 Task: Edit the name input to name.
Action: Mouse moved to (532, 315)
Screenshot: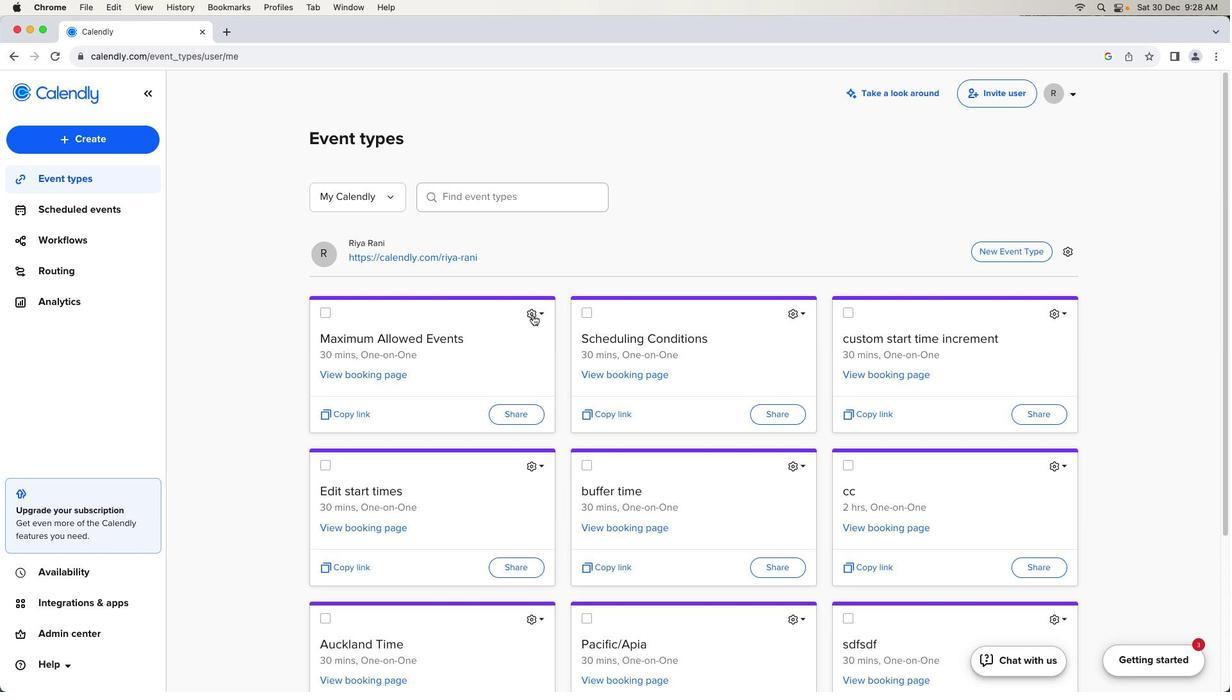 
Action: Mouse pressed left at (532, 315)
Screenshot: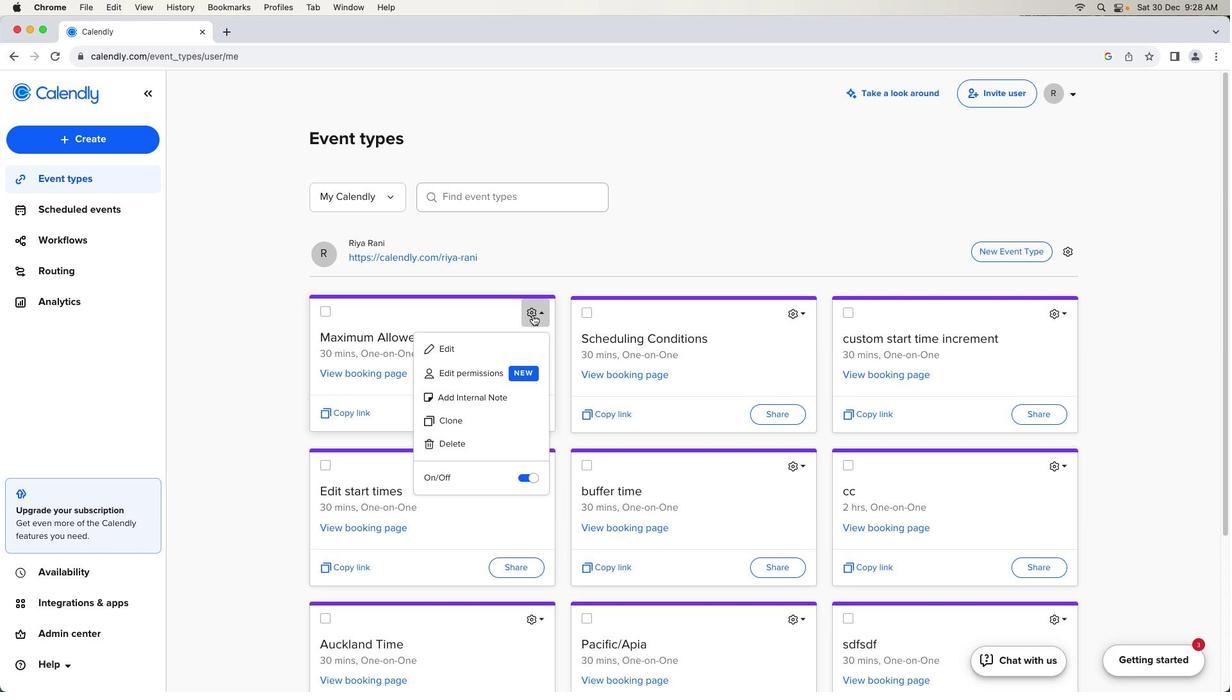 
Action: Mouse pressed left at (532, 315)
Screenshot: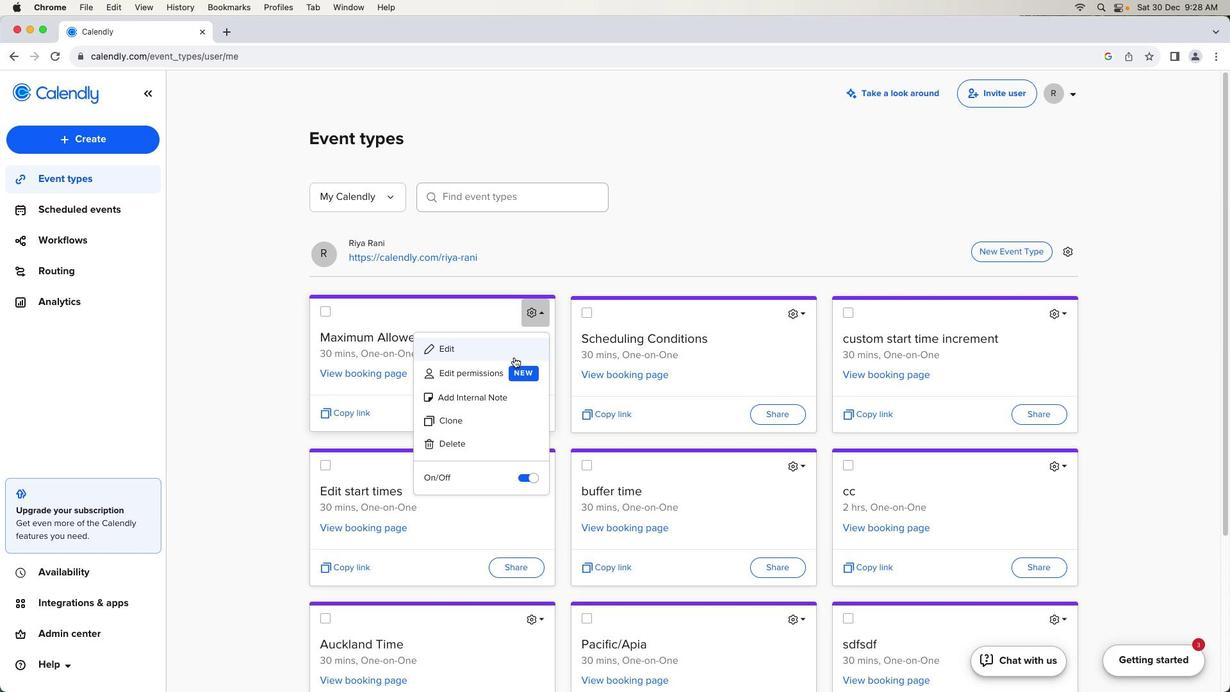 
Action: Mouse moved to (515, 353)
Screenshot: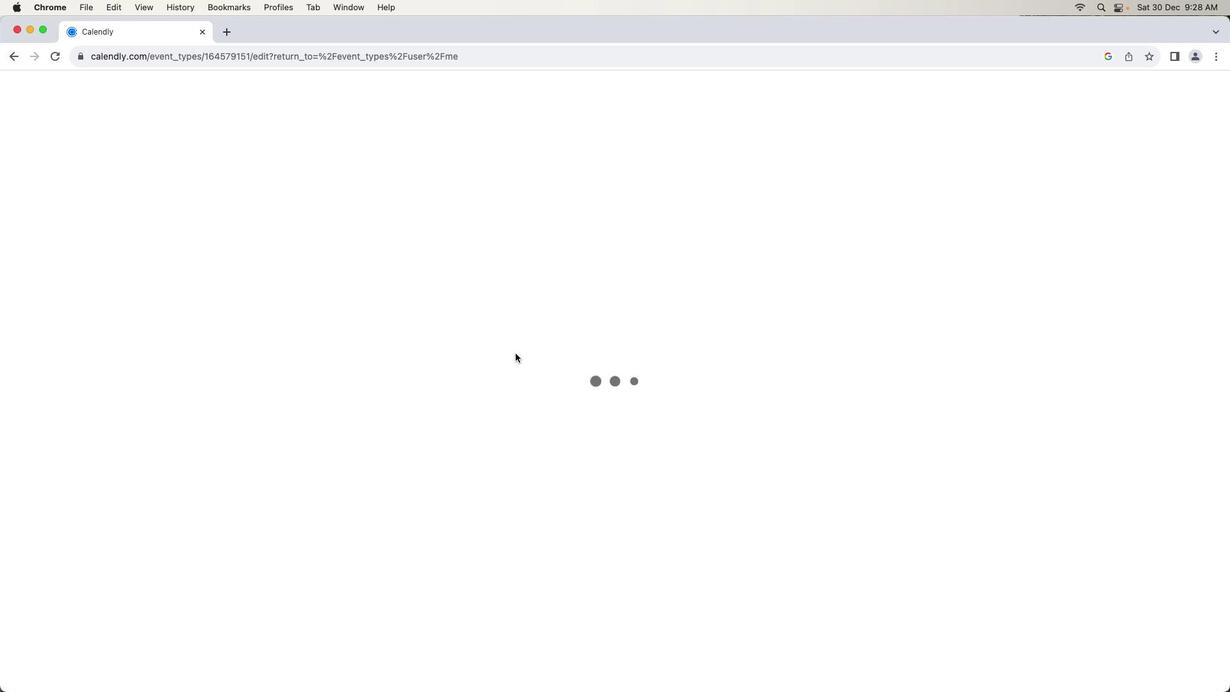
Action: Mouse pressed left at (515, 353)
Screenshot: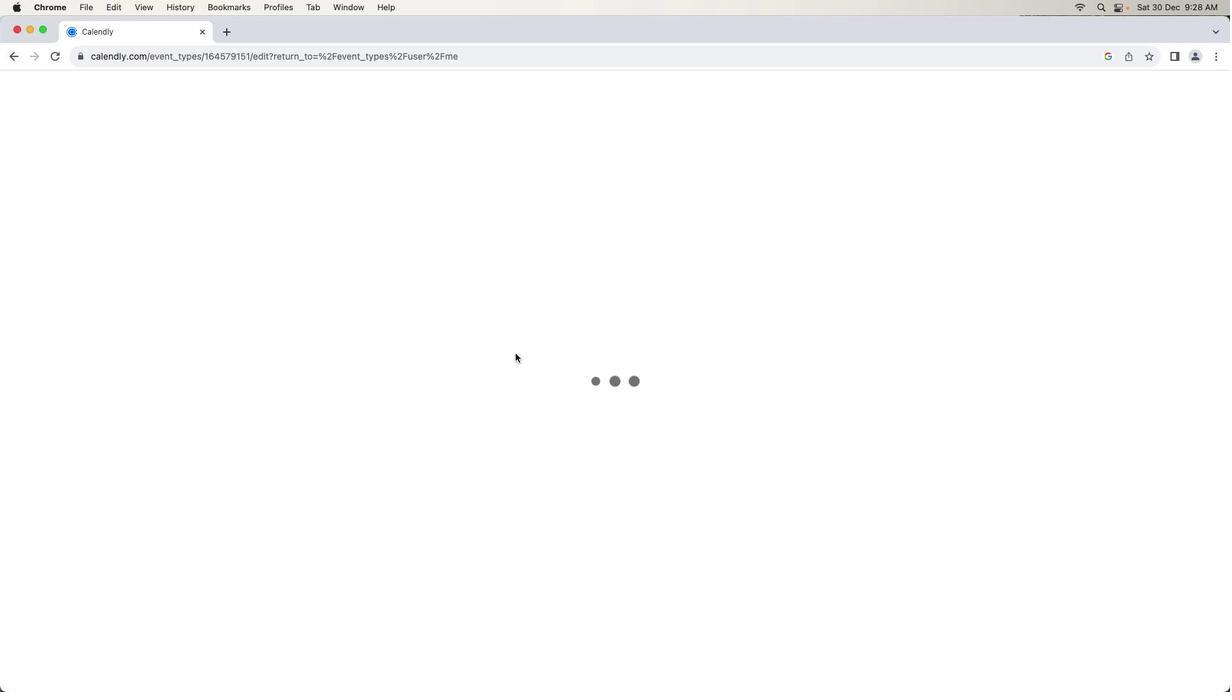 
Action: Mouse moved to (247, 490)
Screenshot: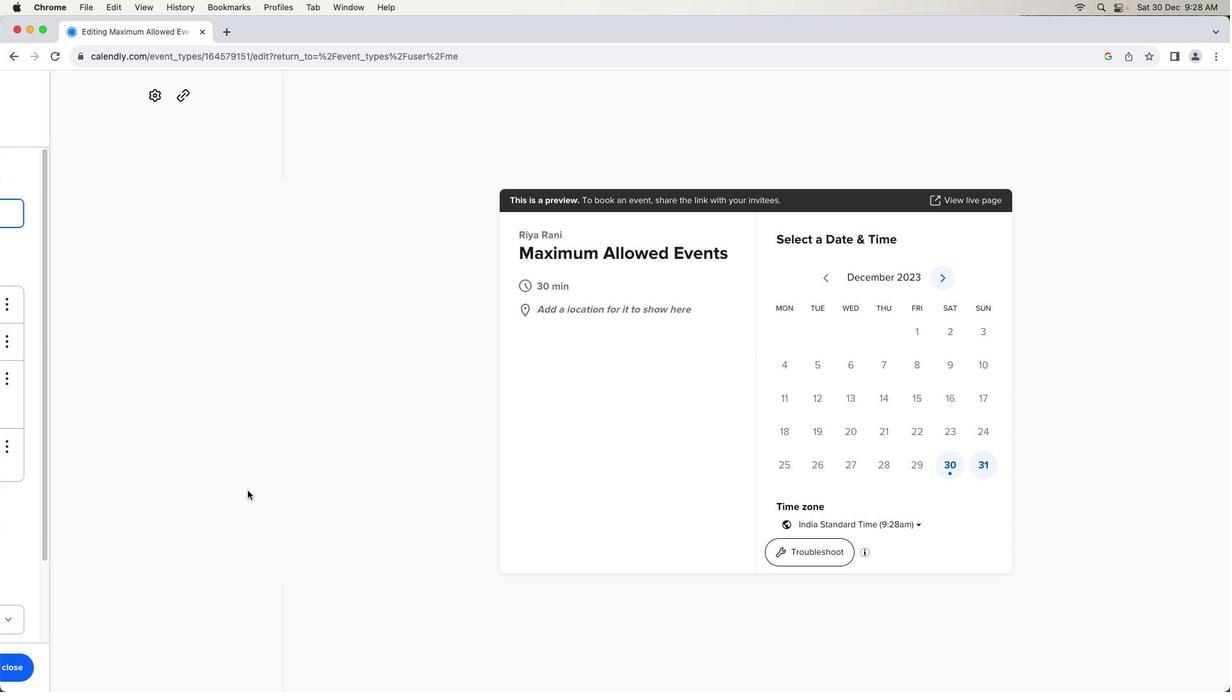 
Action: Mouse pressed left at (247, 490)
Screenshot: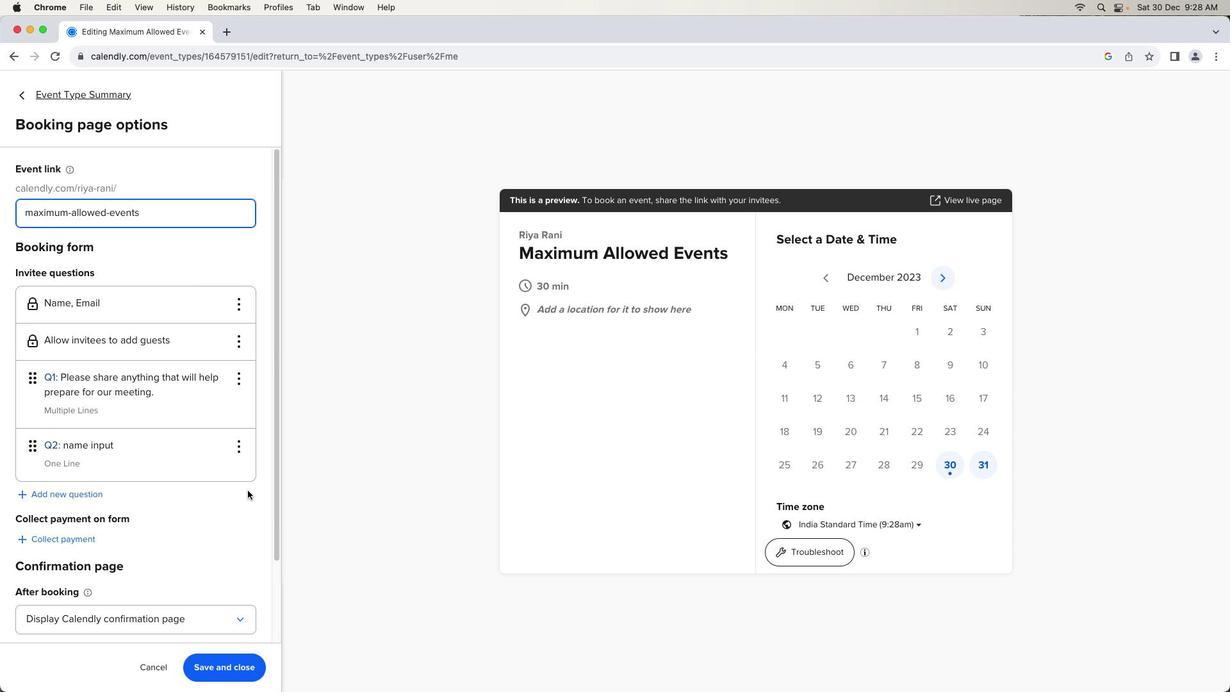 
Action: Mouse moved to (237, 443)
Screenshot: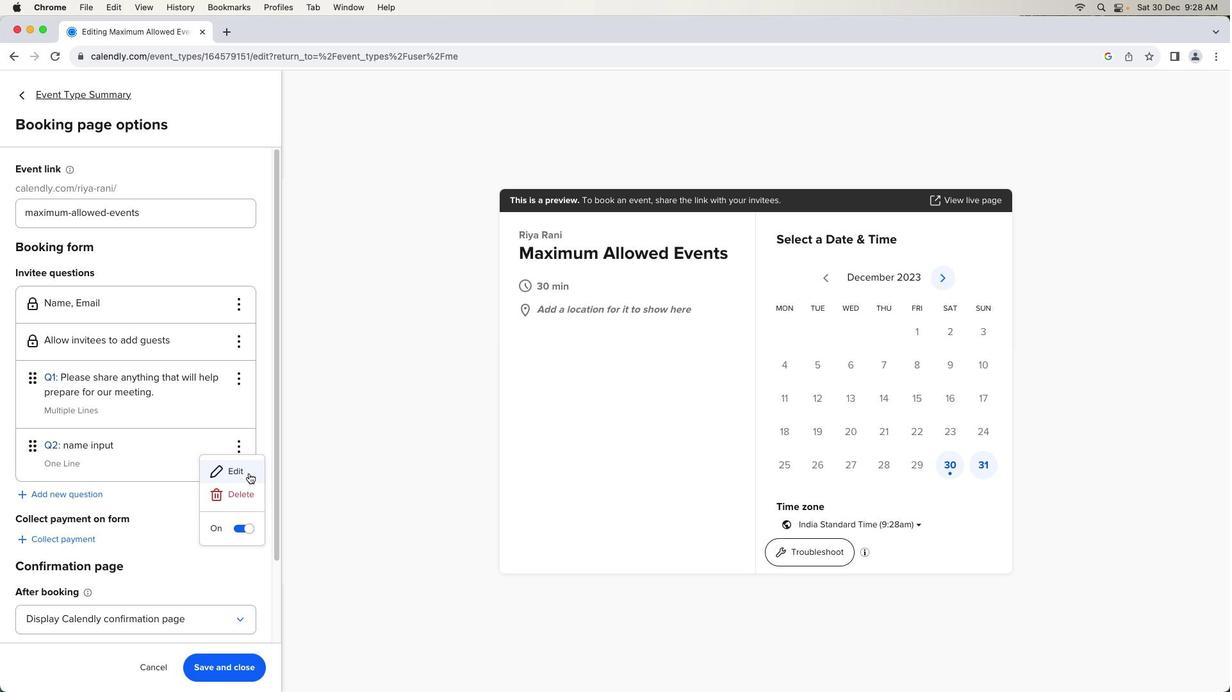 
Action: Mouse pressed left at (237, 443)
Screenshot: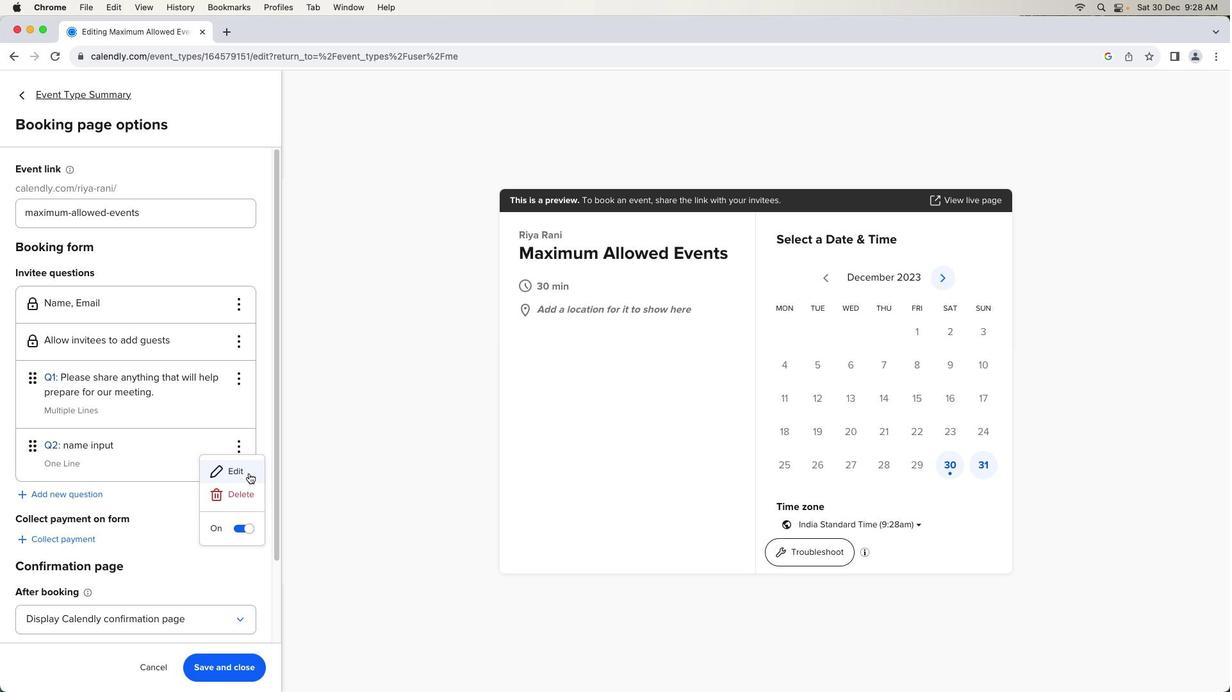 
Action: Mouse moved to (248, 473)
Screenshot: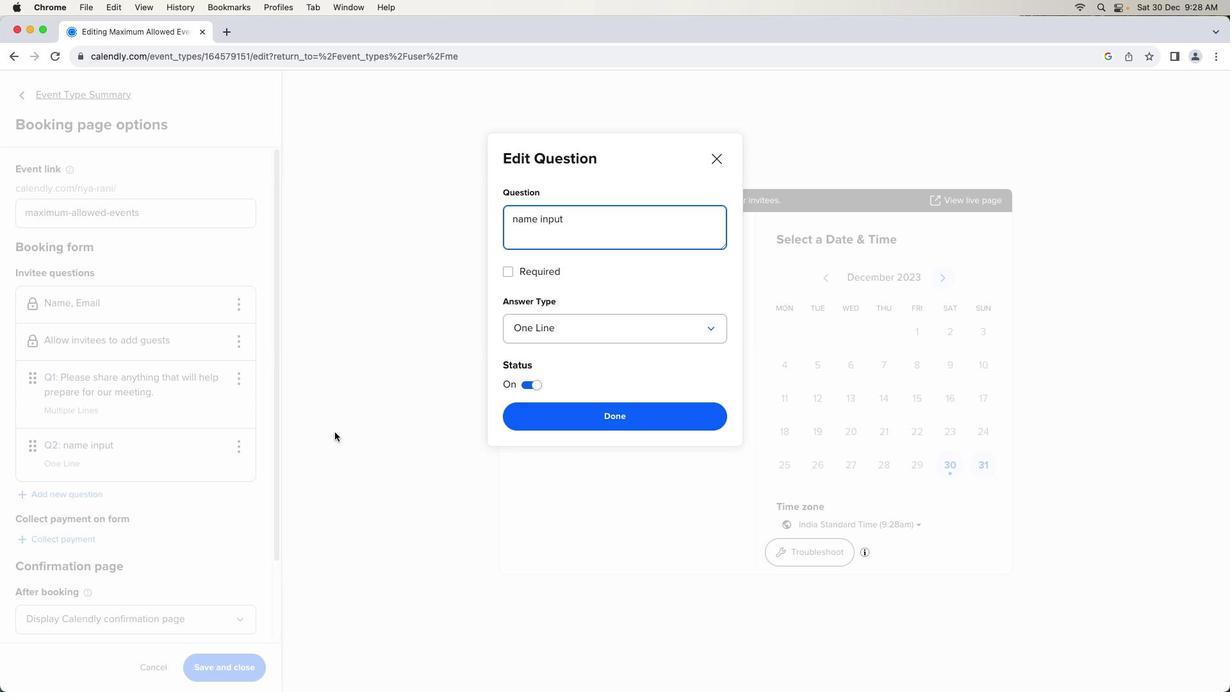 
Action: Mouse pressed left at (248, 473)
Screenshot: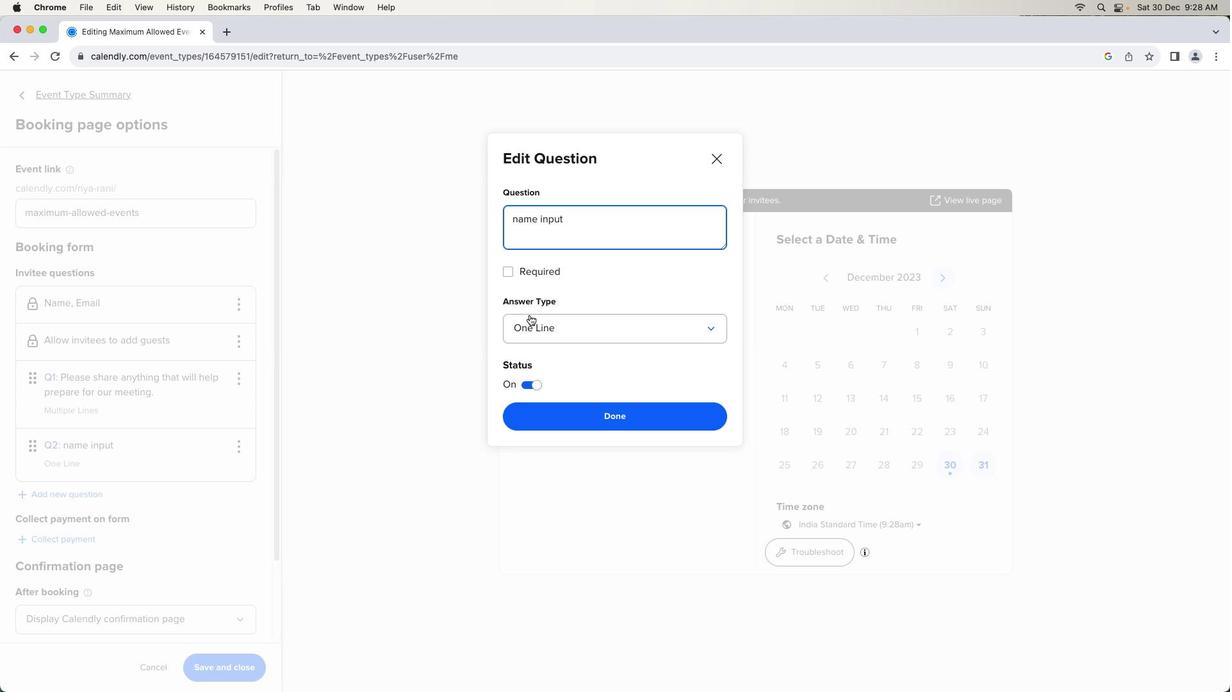 
Action: Mouse moved to (592, 223)
Screenshot: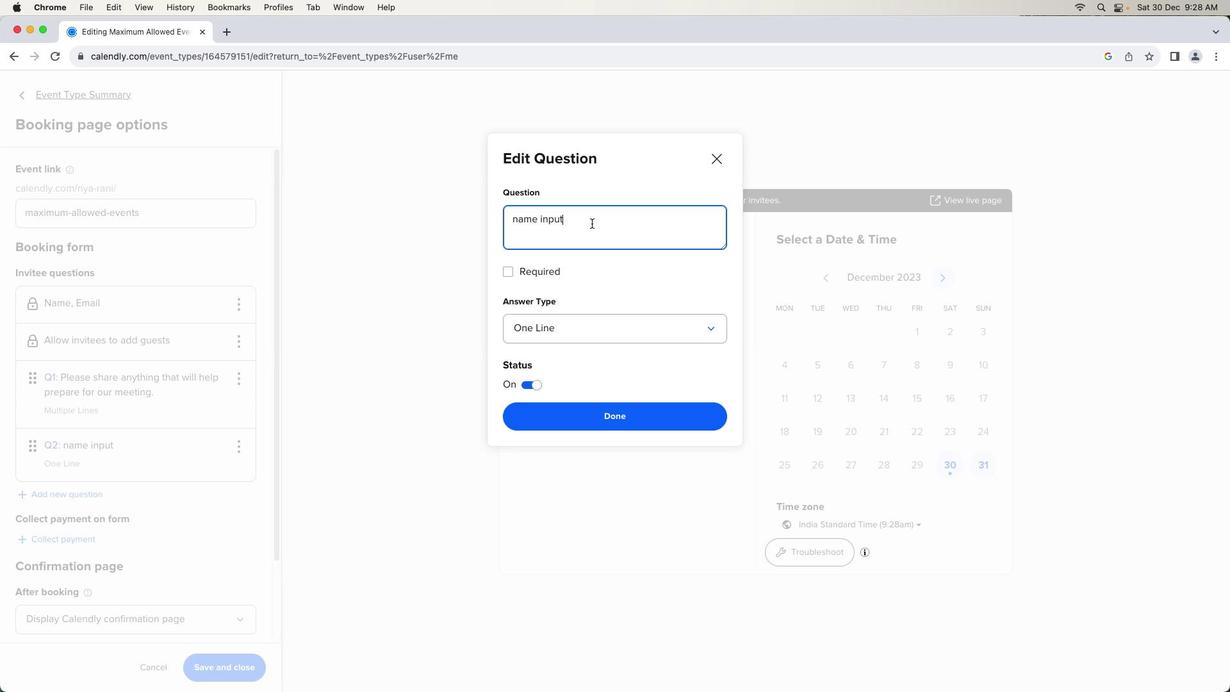 
Action: Mouse pressed left at (592, 223)
Screenshot: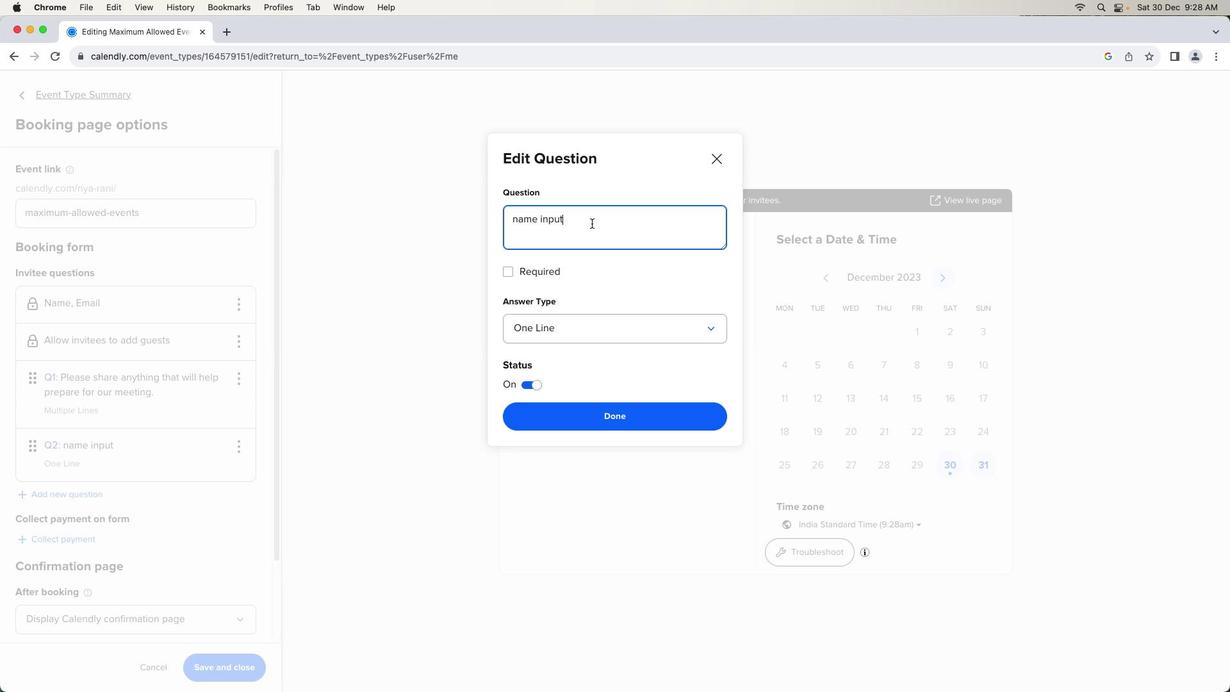 
Action: Key pressed Key.enterKey.enter
Screenshot: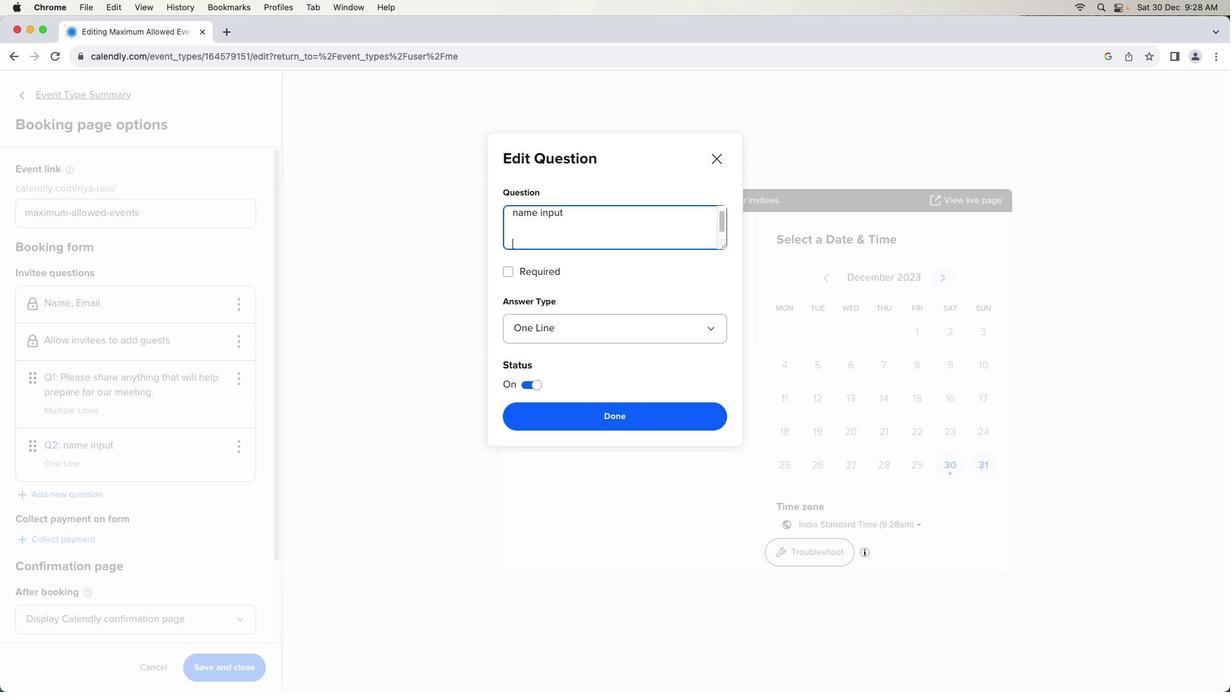 
Action: Mouse moved to (585, 217)
Screenshot: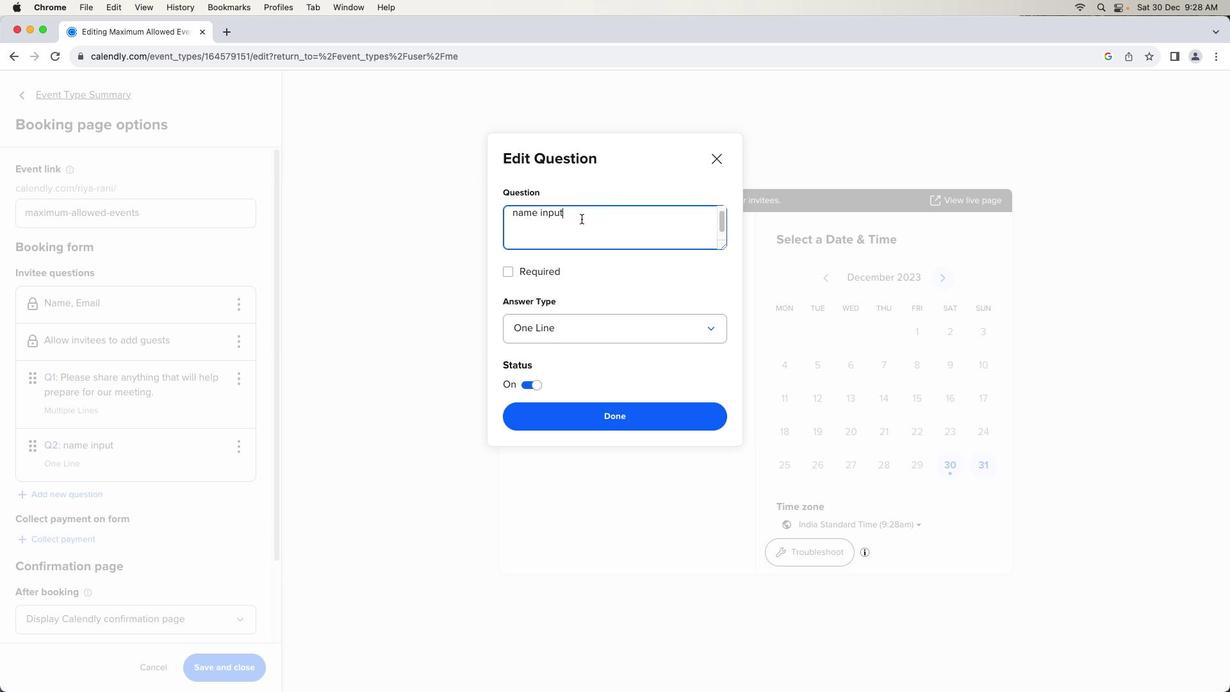
Action: Mouse pressed left at (585, 217)
Screenshot: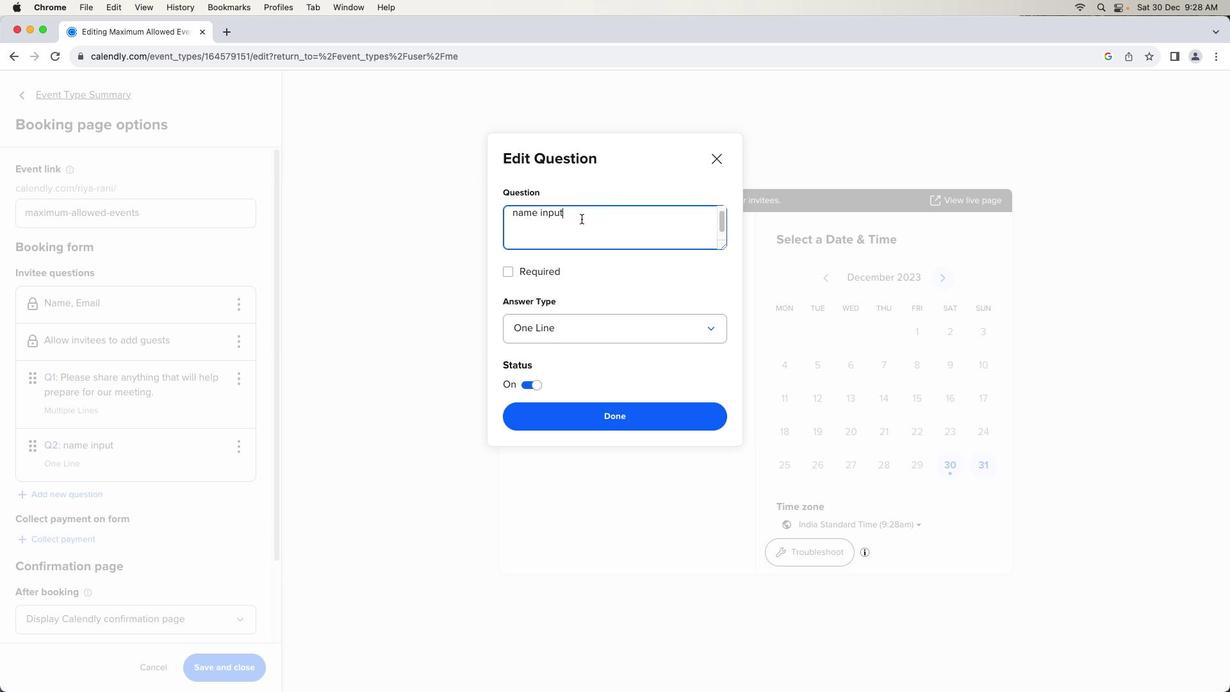 
Action: Mouse moved to (581, 218)
Screenshot: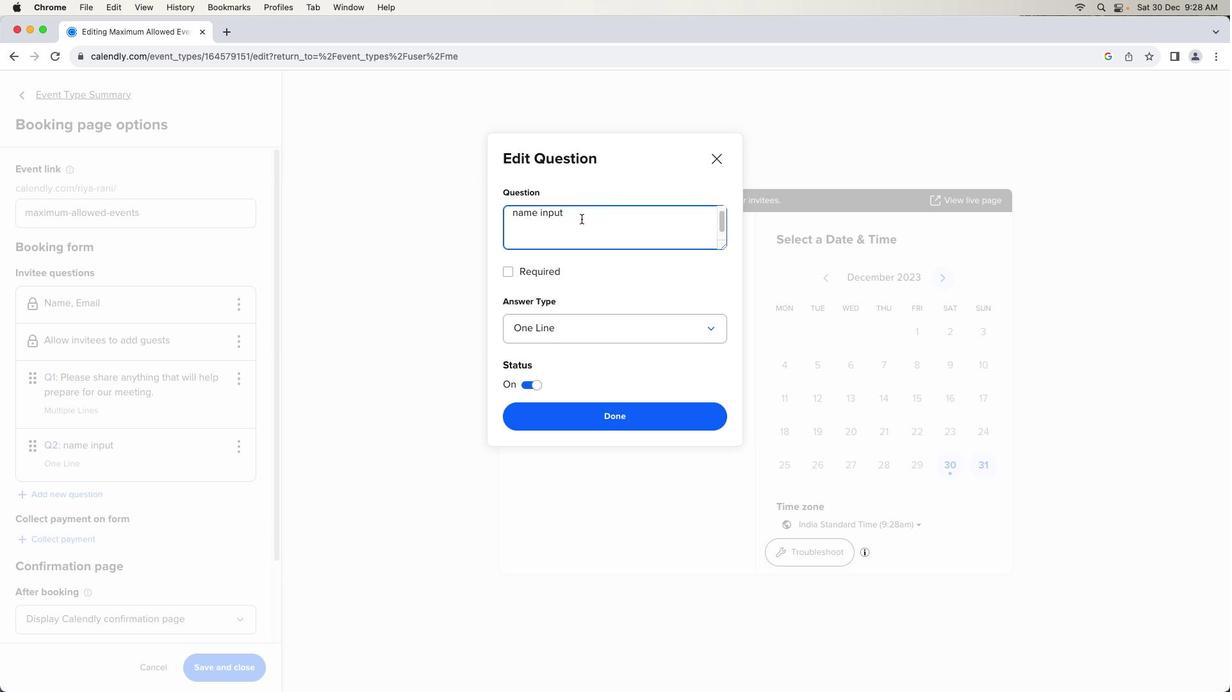 
Action: Key pressed Key.deleteKey.deleteKey.backspaceKey.backspaceKey.backspaceKey.backspaceKey.backspace
Screenshot: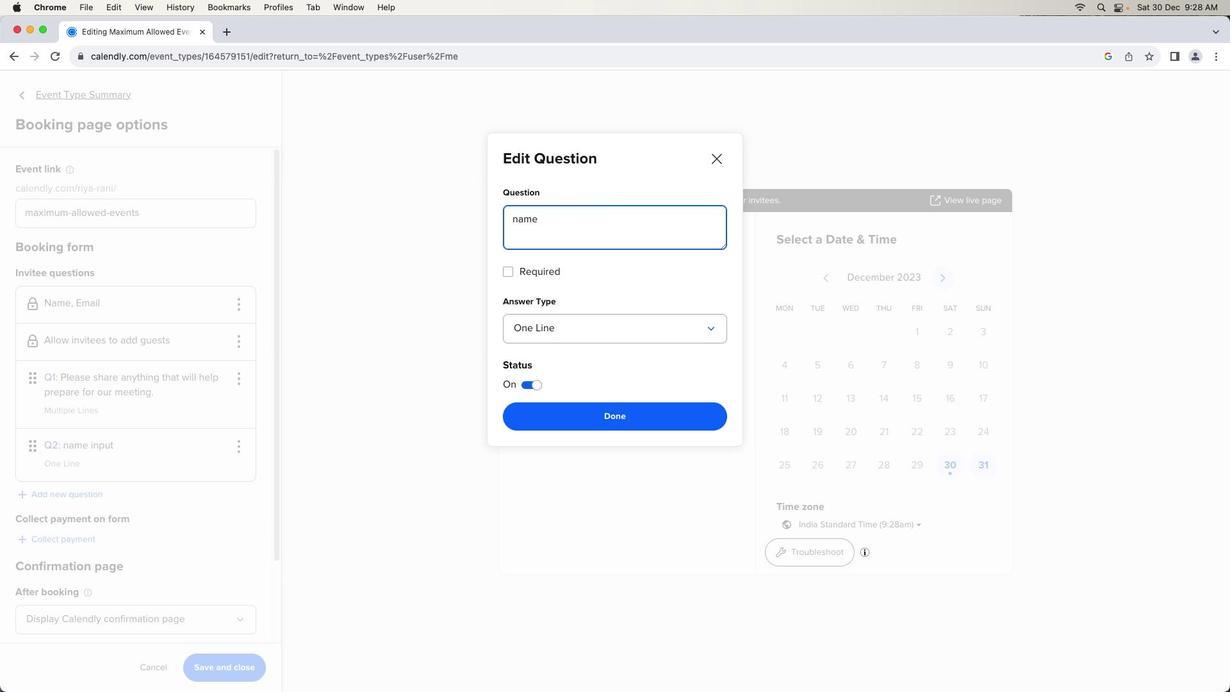 
Action: Mouse moved to (574, 212)
Screenshot: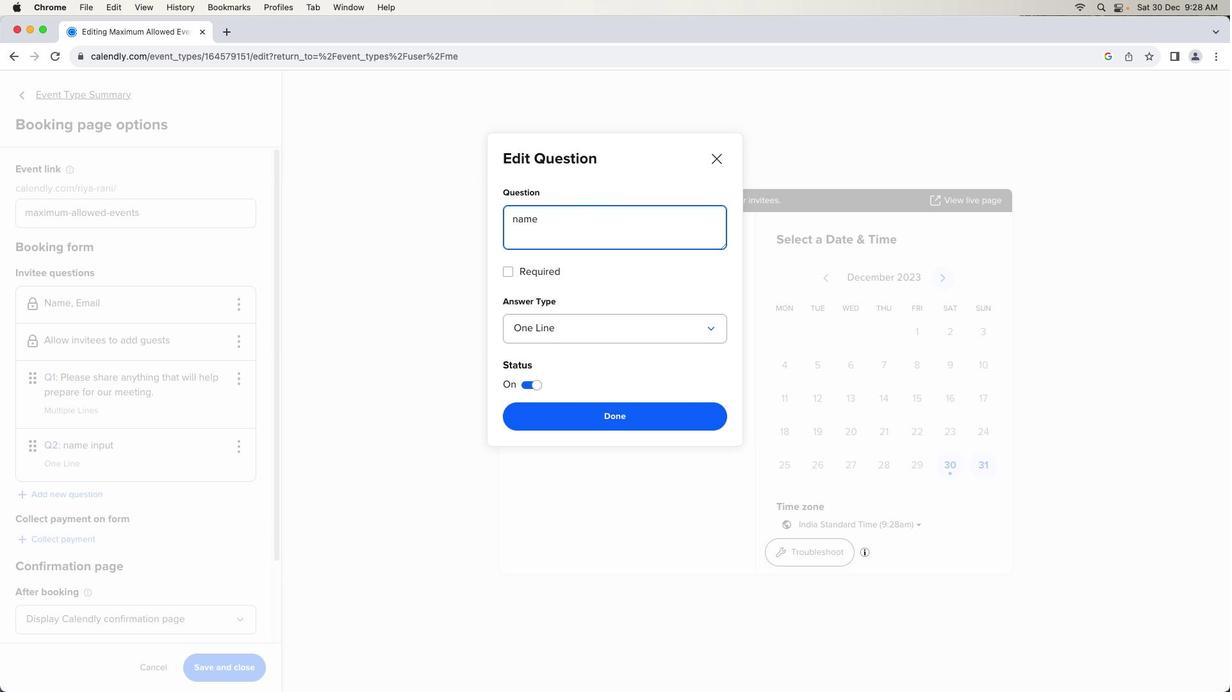 
Action: Mouse pressed left at (574, 212)
Screenshot: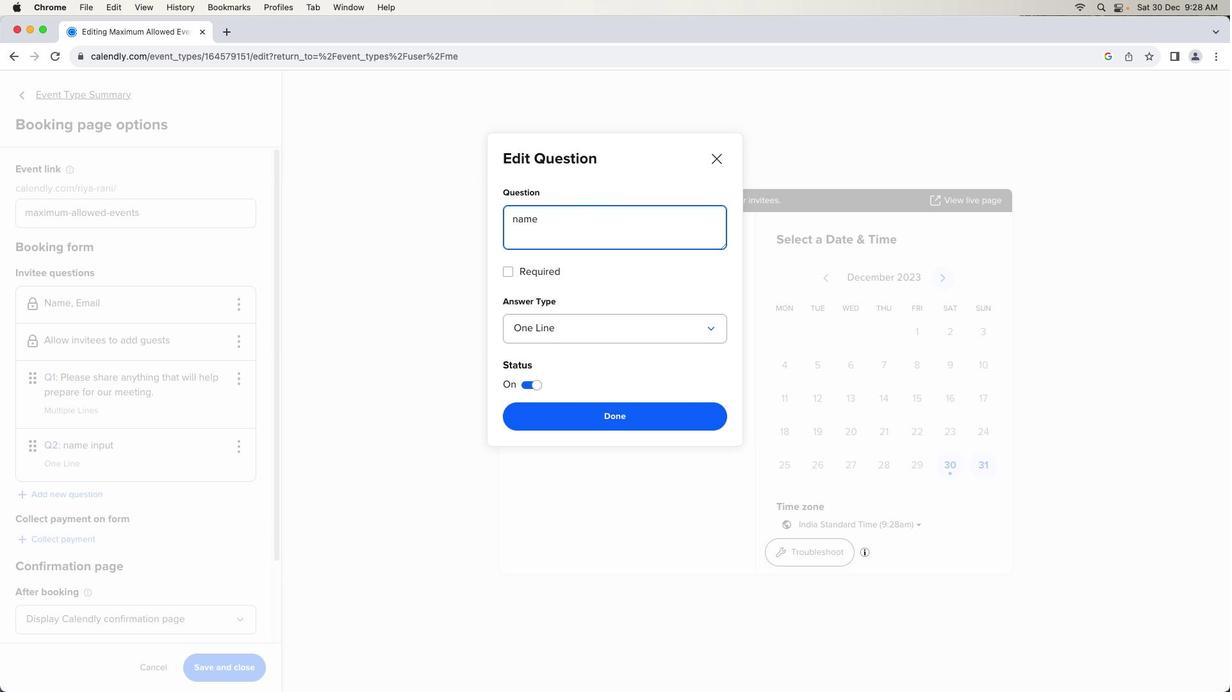 
Action: Mouse moved to (578, 221)
Screenshot: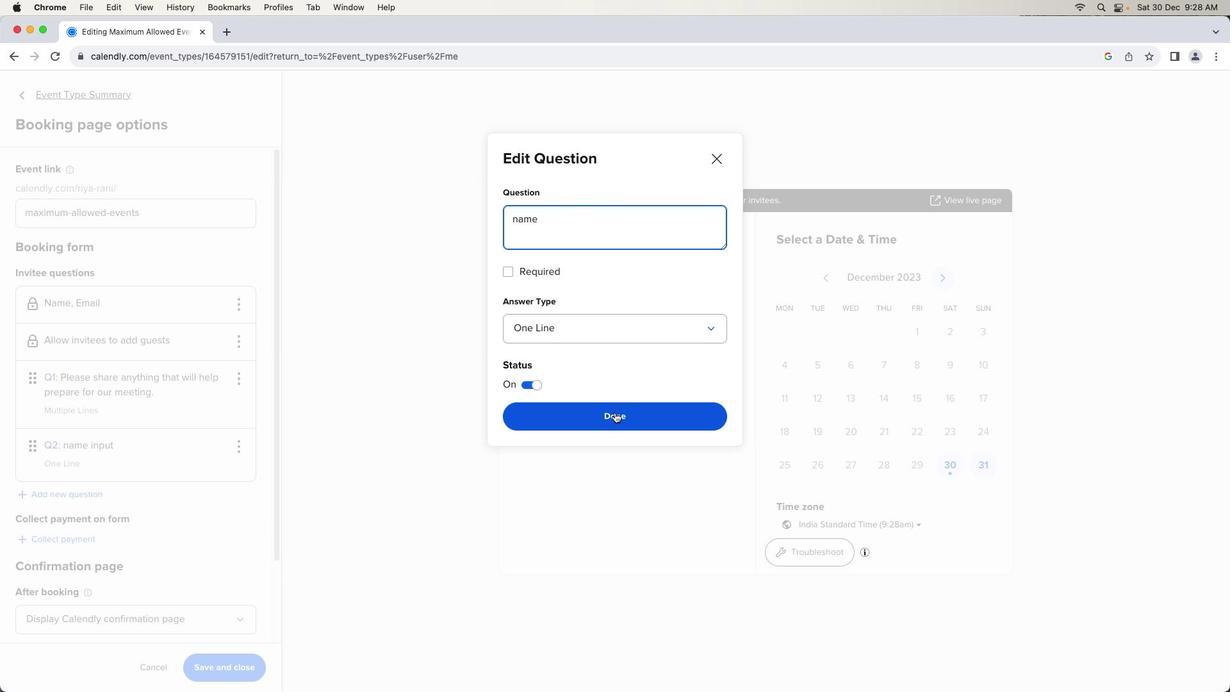
Action: Key pressed Key.backspace
Screenshot: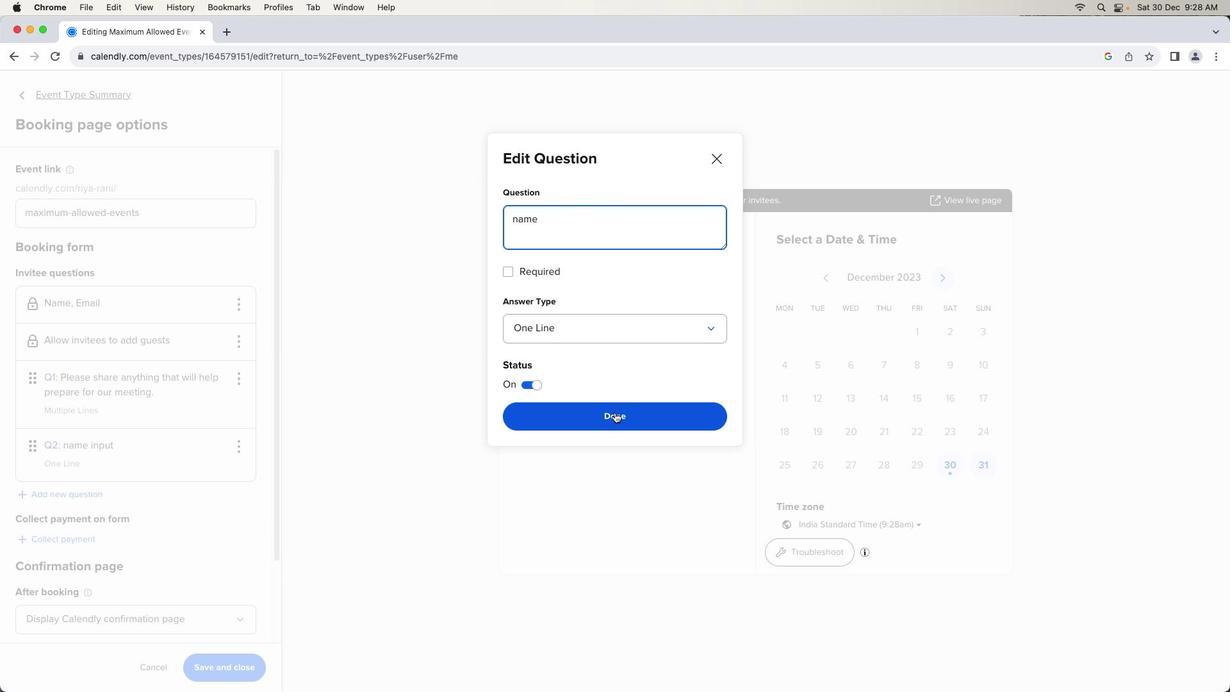 
Action: Mouse moved to (614, 412)
Screenshot: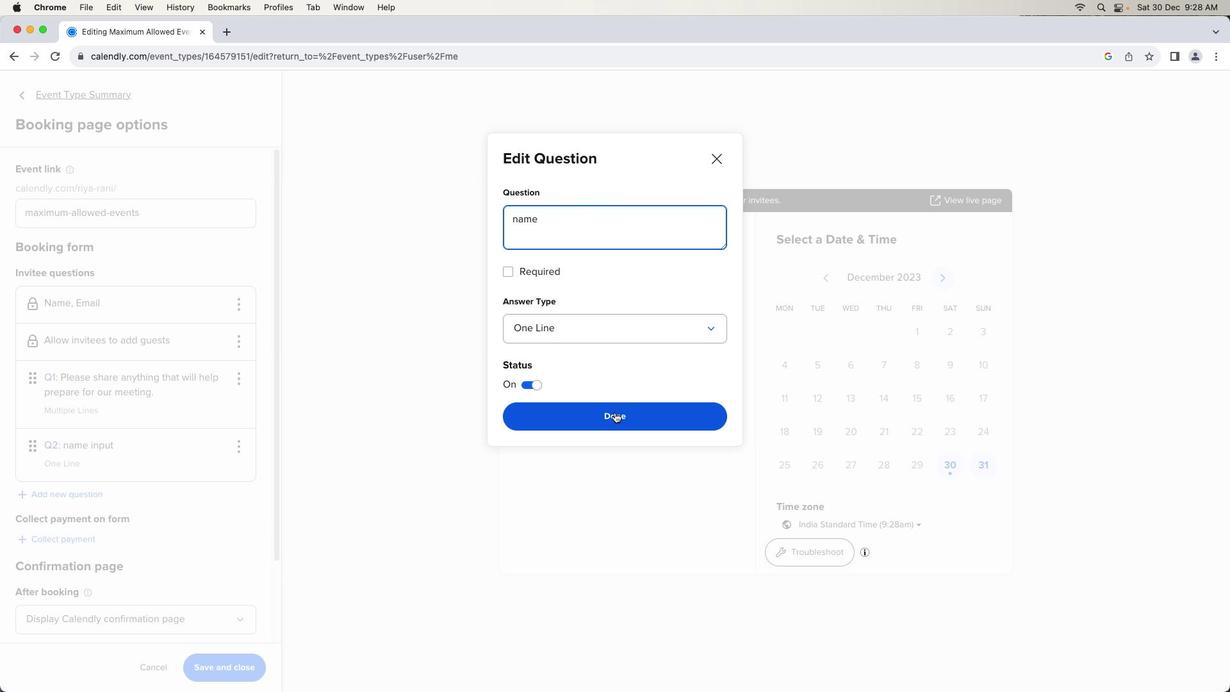 
Action: Mouse pressed left at (614, 412)
Screenshot: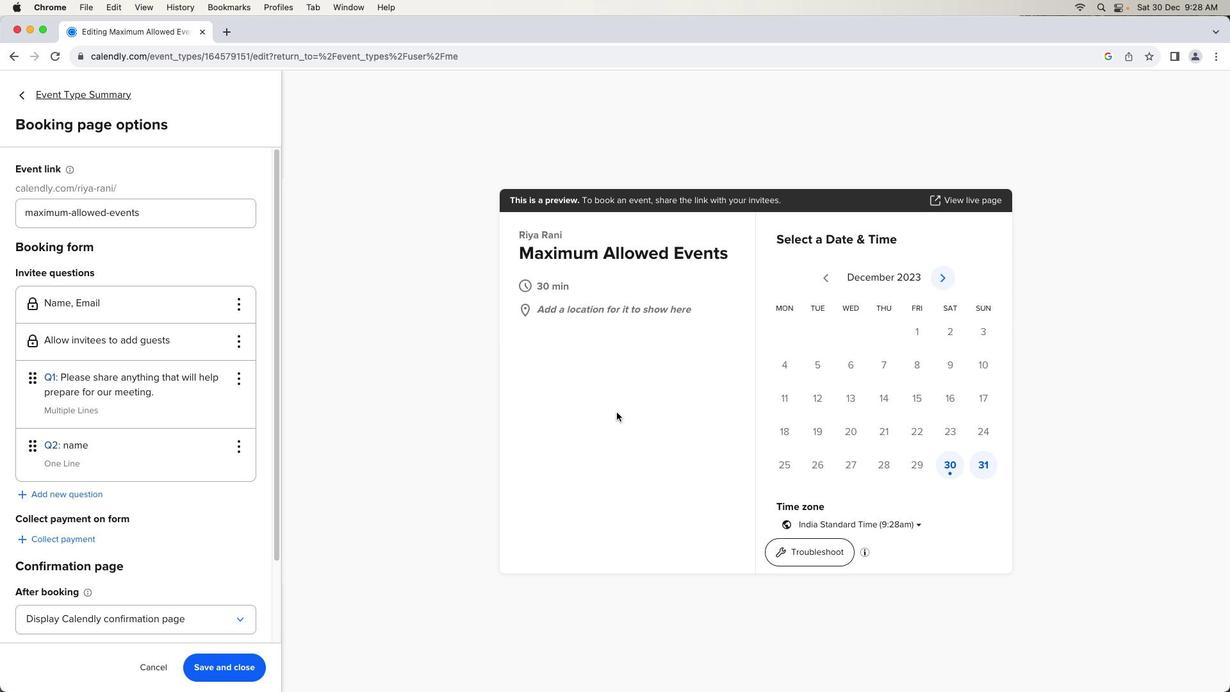 
Action: Mouse moved to (218, 669)
Screenshot: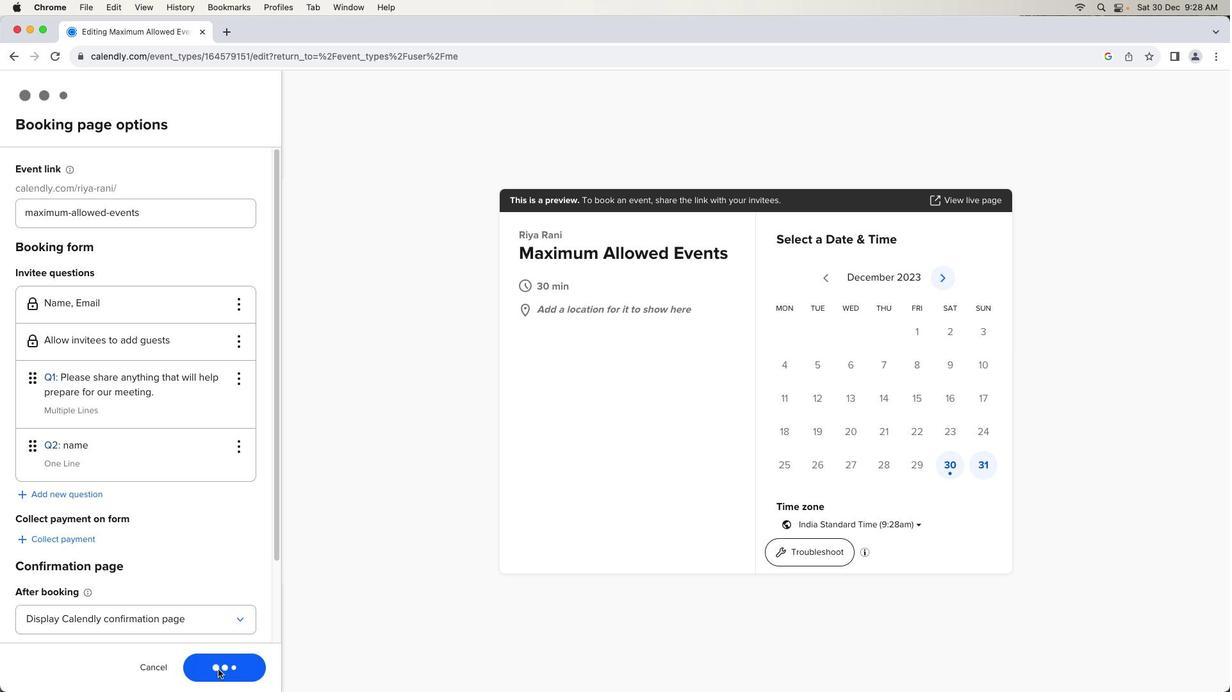 
Action: Mouse pressed left at (218, 669)
Screenshot: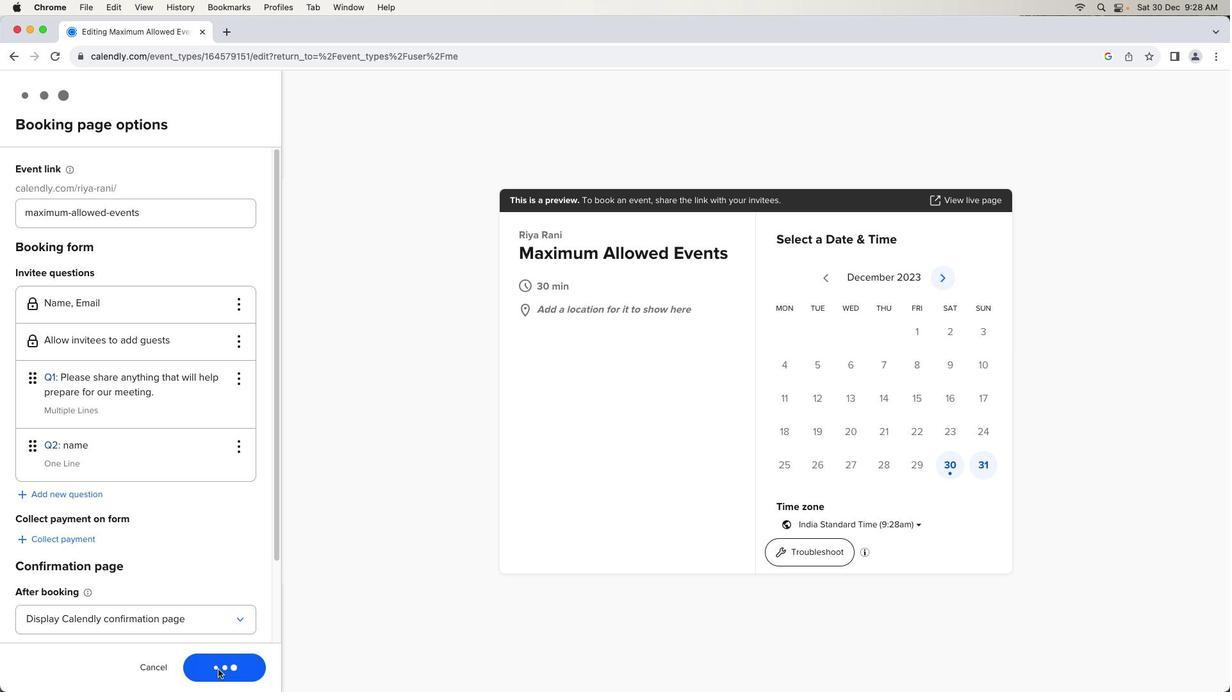
Action: Mouse moved to (348, 606)
Screenshot: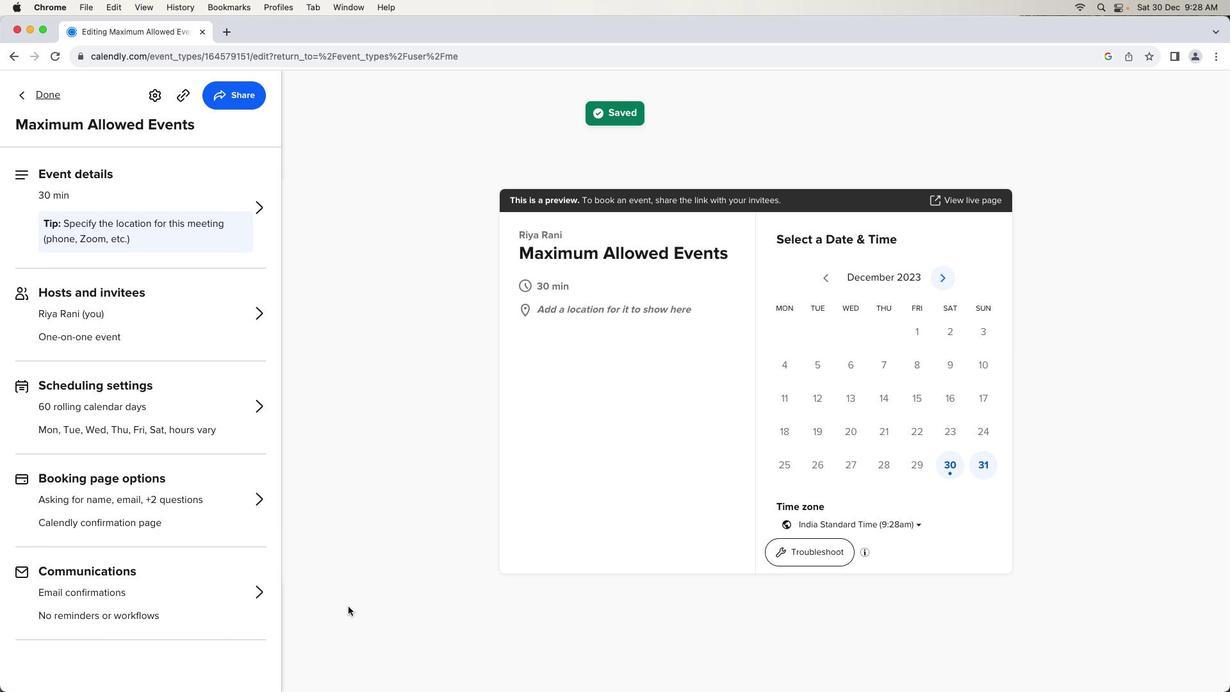
